 Task: Add a dentist appointment for a dental extraction on the 8th at 5:30 PM.
Action: Mouse moved to (83, 105)
Screenshot: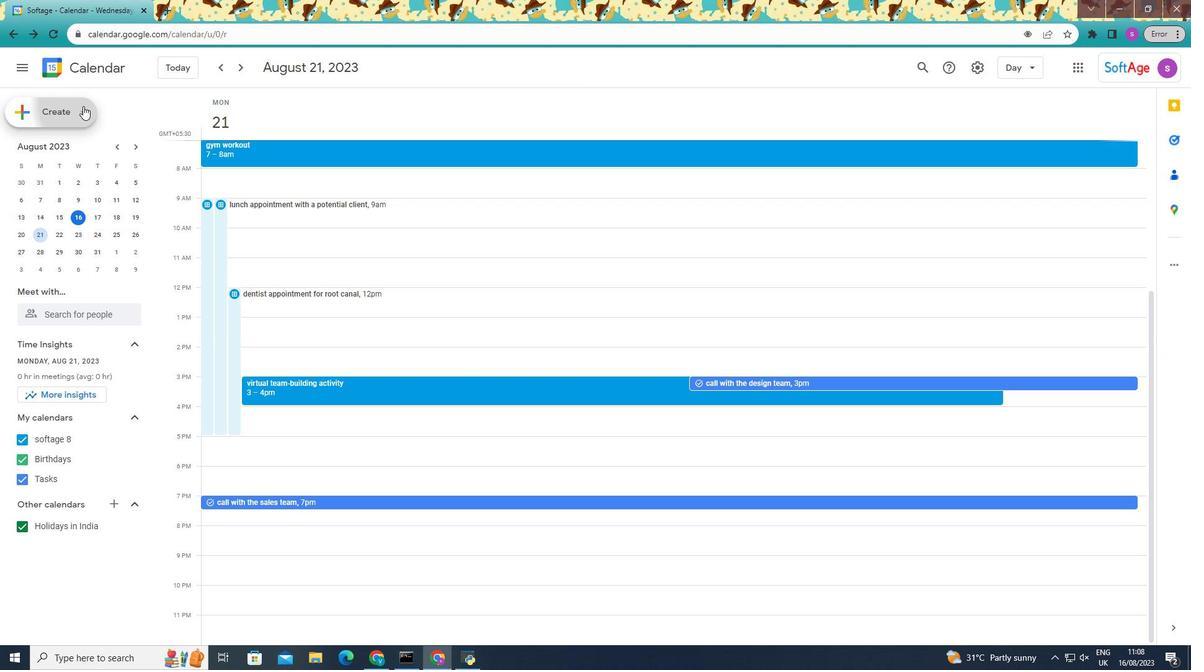 
Action: Mouse pressed left at (83, 105)
Screenshot: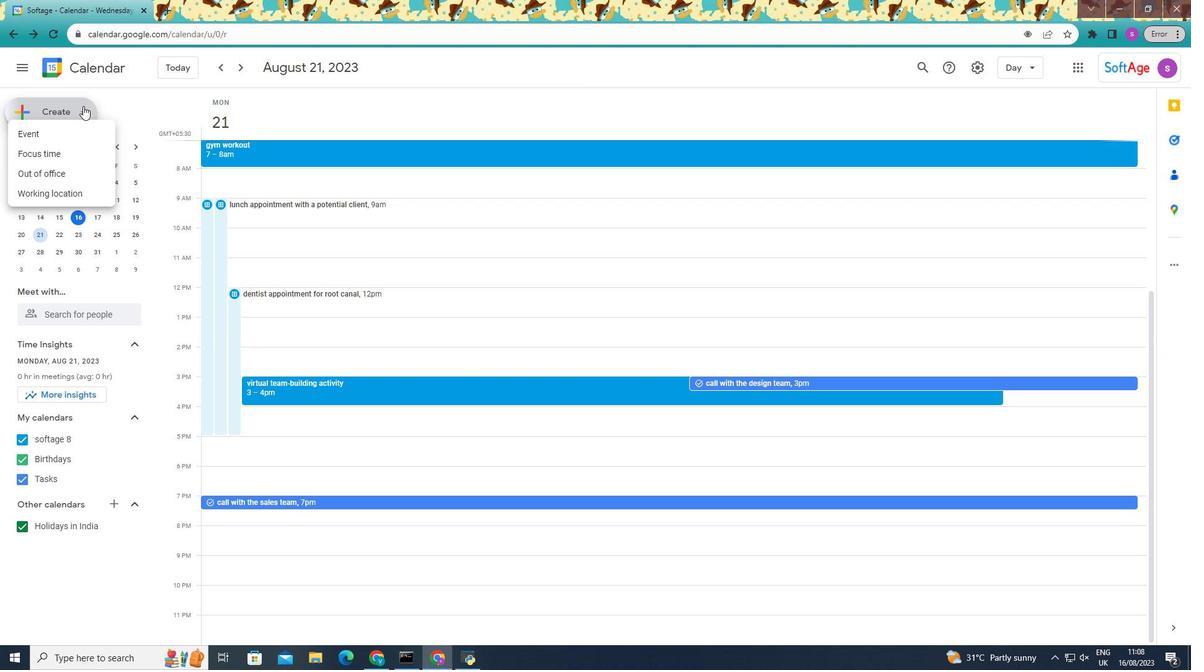 
Action: Mouse moved to (110, 245)
Screenshot: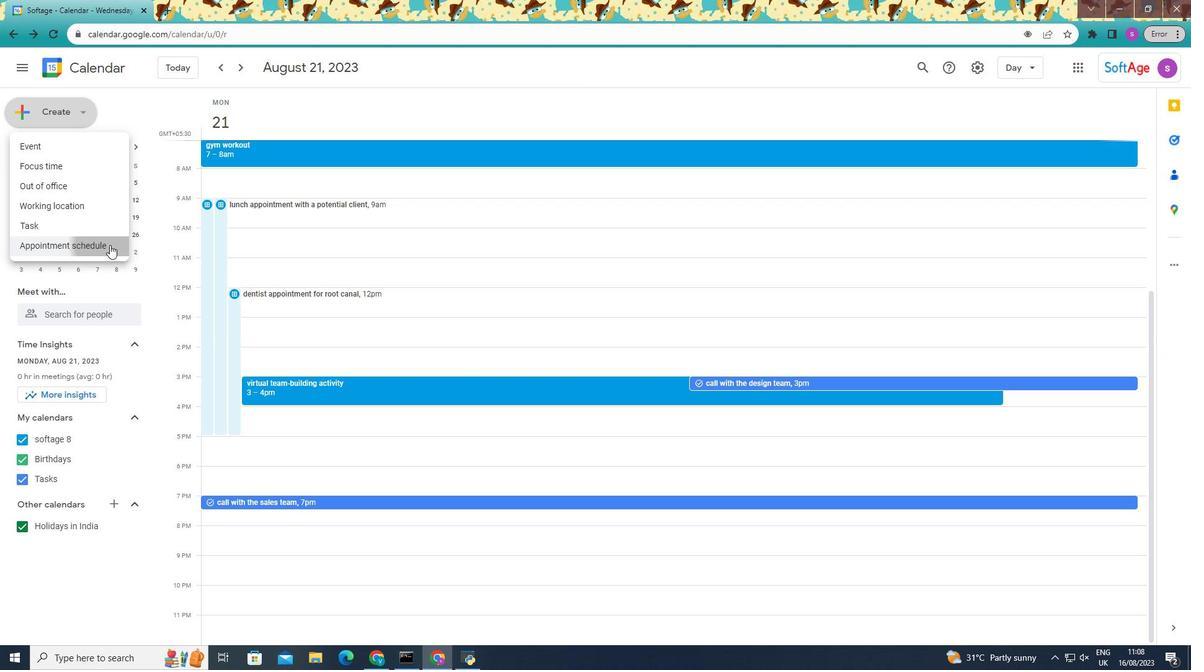 
Action: Mouse pressed left at (110, 245)
Screenshot: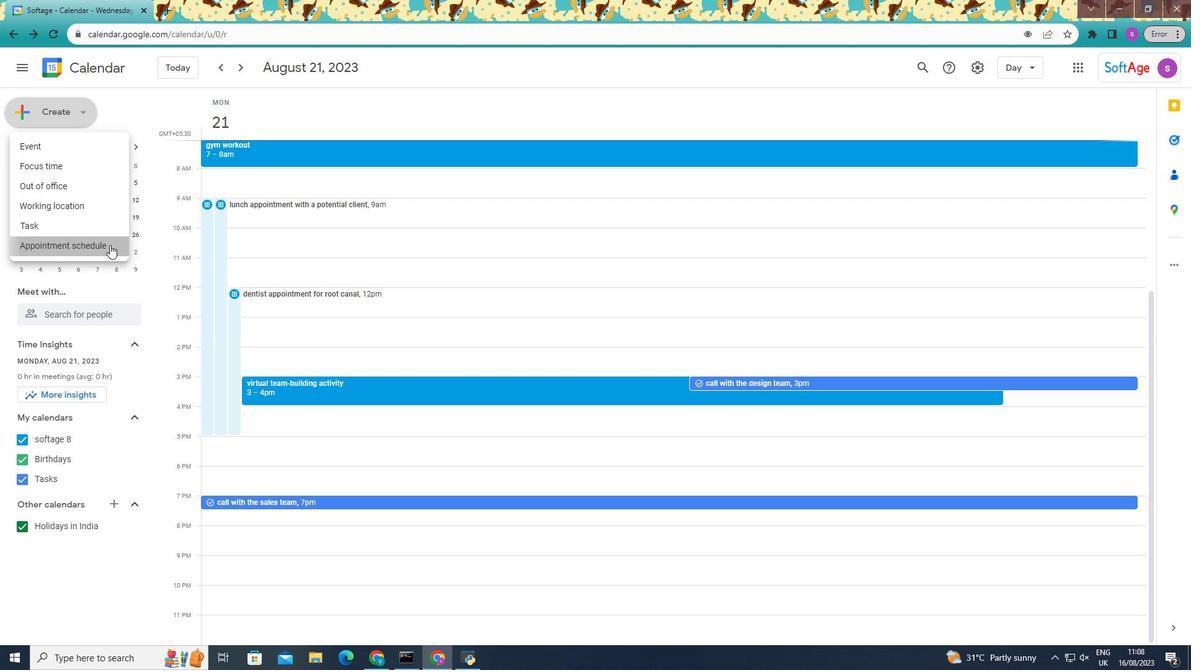 
Action: Mouse moved to (165, 109)
Screenshot: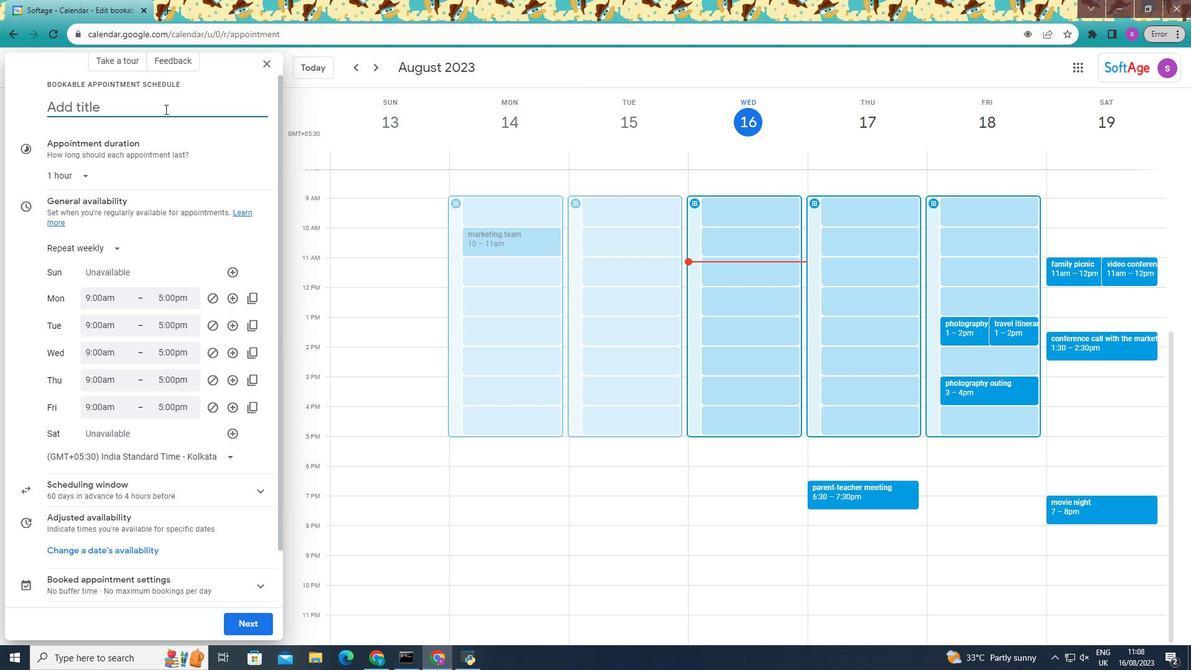 
Action: Mouse pressed left at (165, 109)
Screenshot: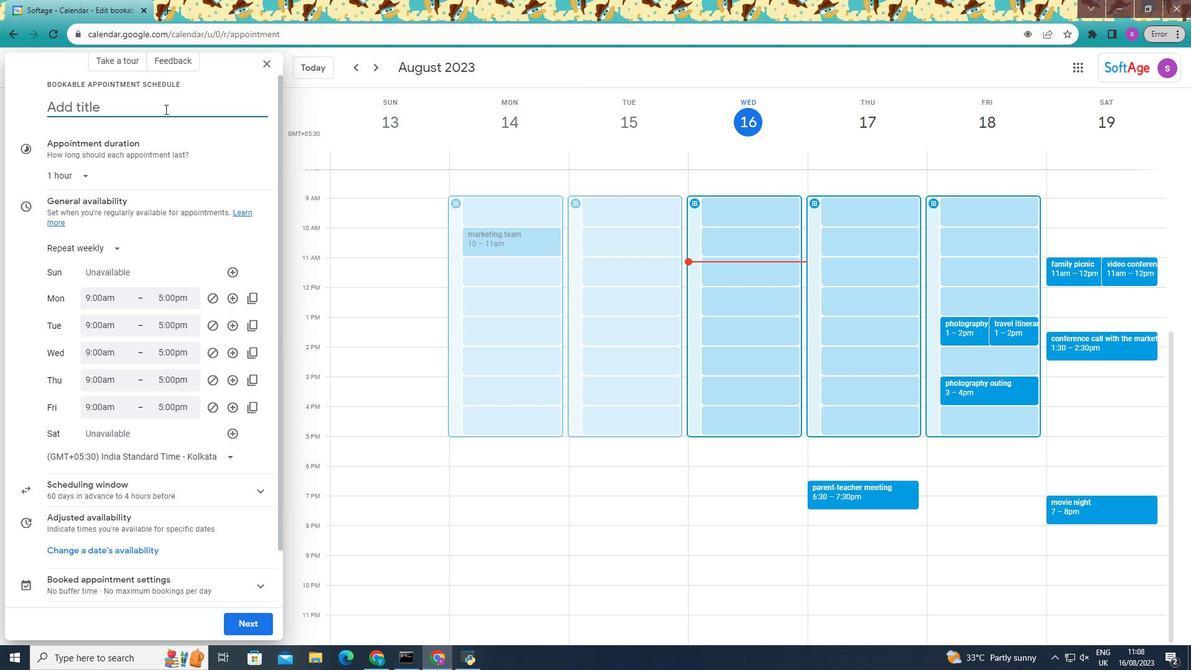 
Action: Key pressed <Key.shift>dentist<Key.space>appointment<Key.space>fr<Key.backspace>or<Key.space>a<Key.space>dental<Key.space>extraction<Key.space>
Screenshot: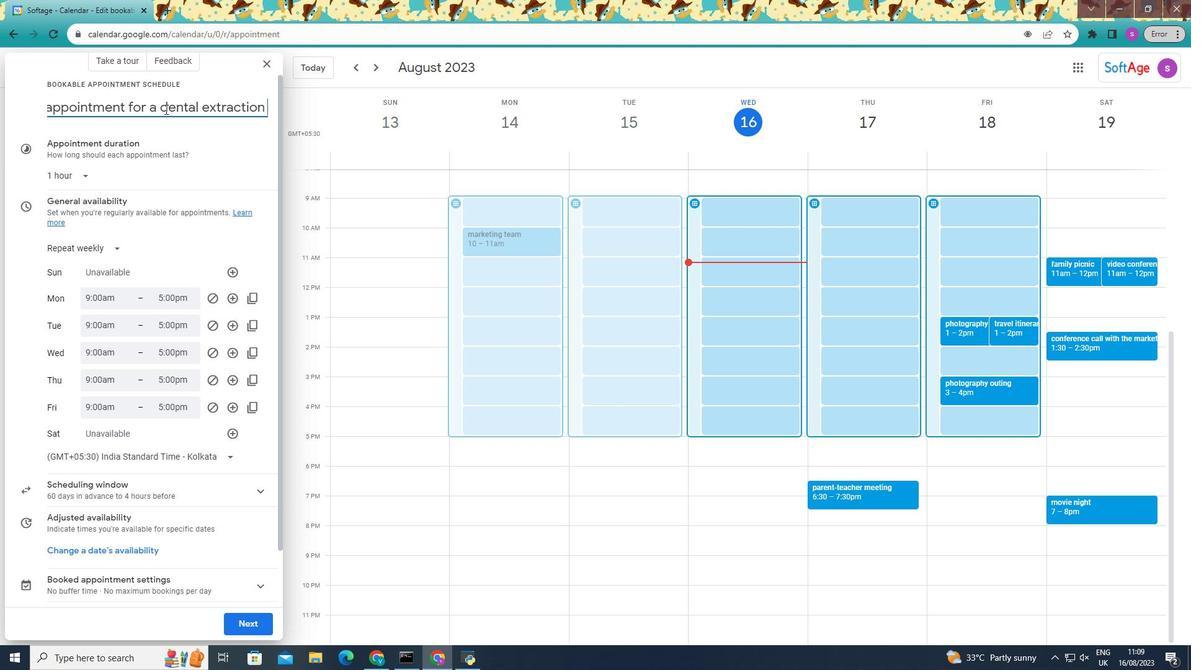 
Action: Mouse moved to (84, 253)
Screenshot: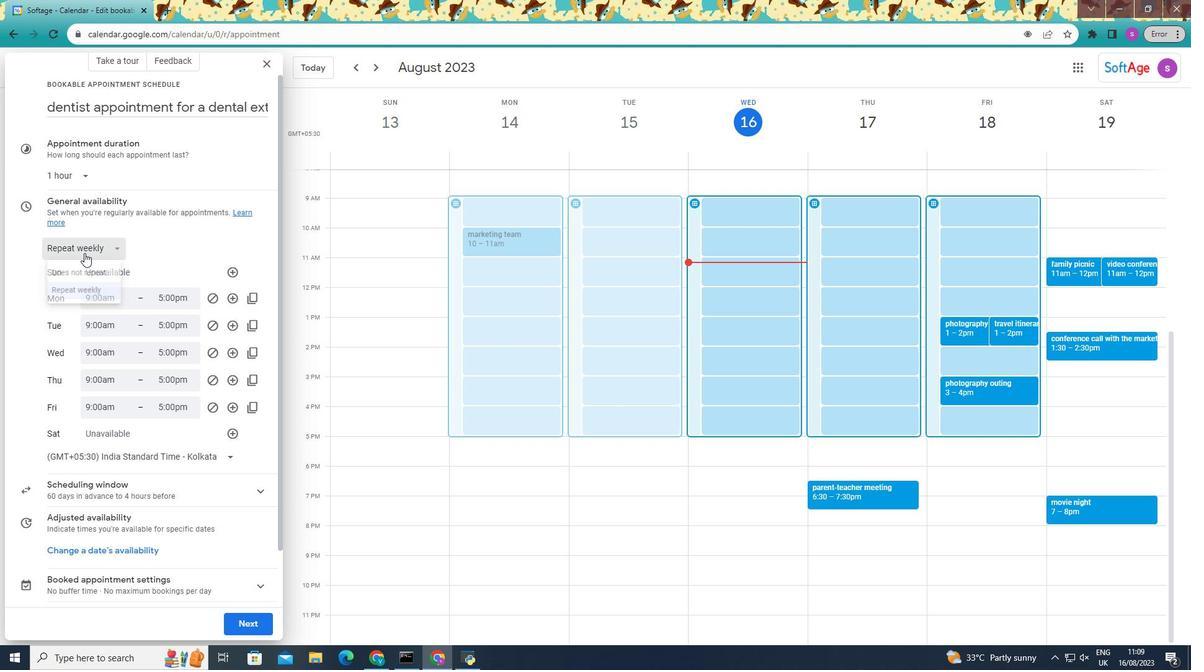 
Action: Mouse pressed left at (84, 253)
Screenshot: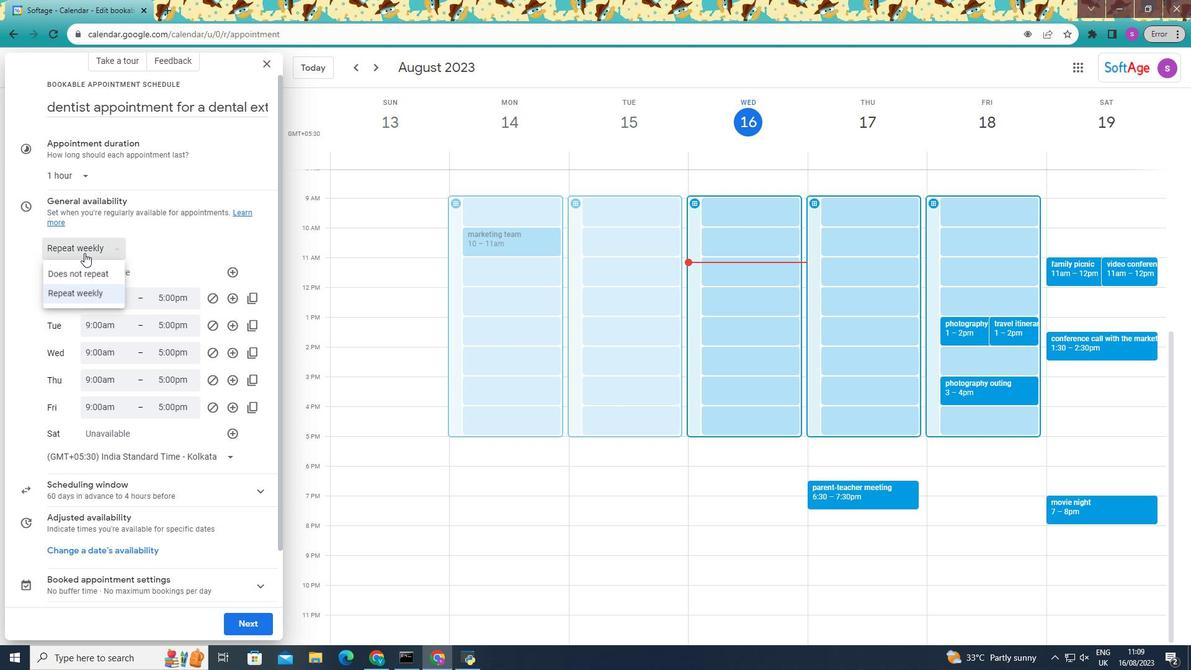 
Action: Mouse moved to (95, 270)
Screenshot: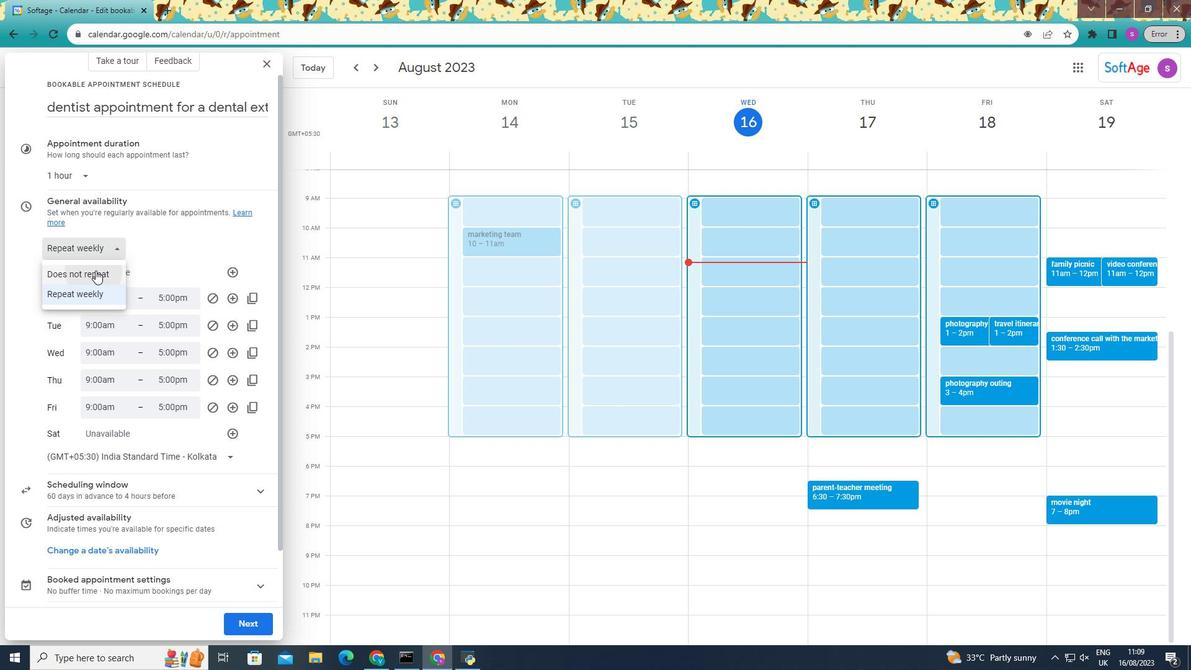 
Action: Mouse pressed left at (95, 270)
Screenshot: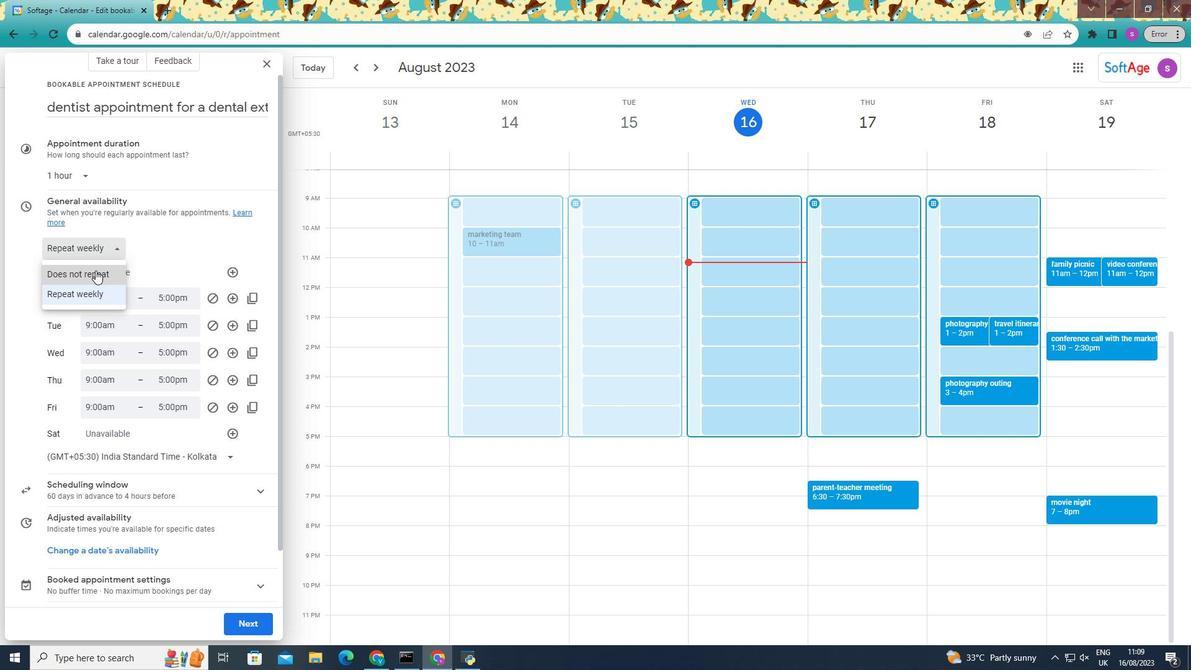 
Action: Mouse moved to (99, 242)
Screenshot: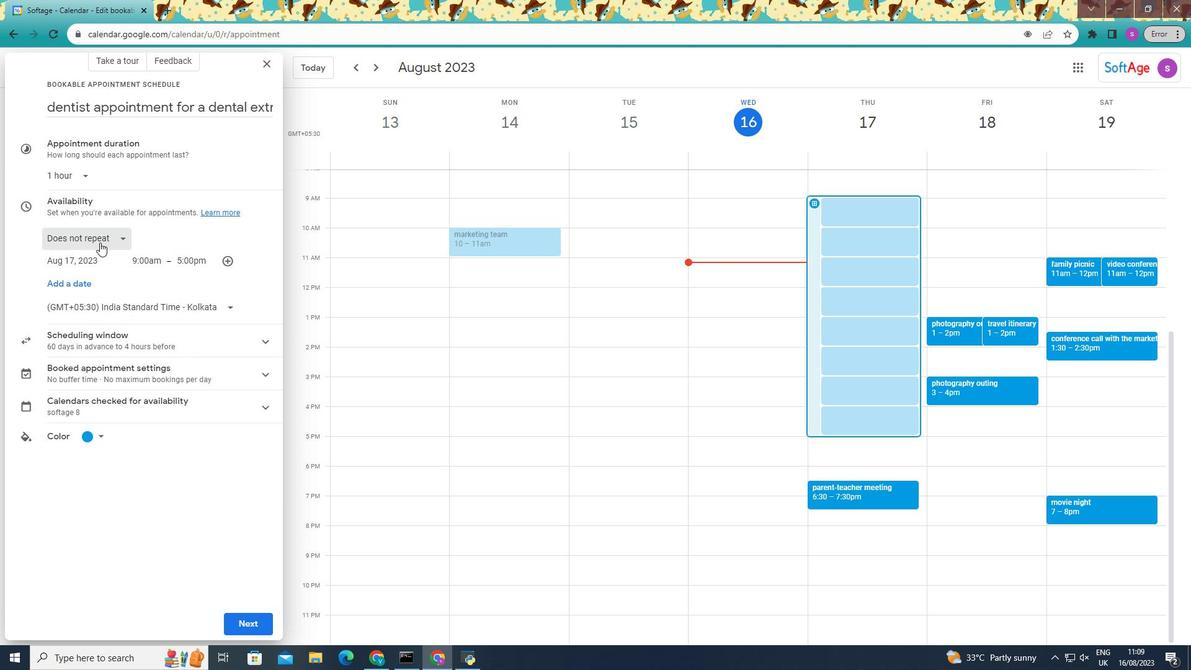 
Action: Mouse pressed left at (99, 242)
Screenshot: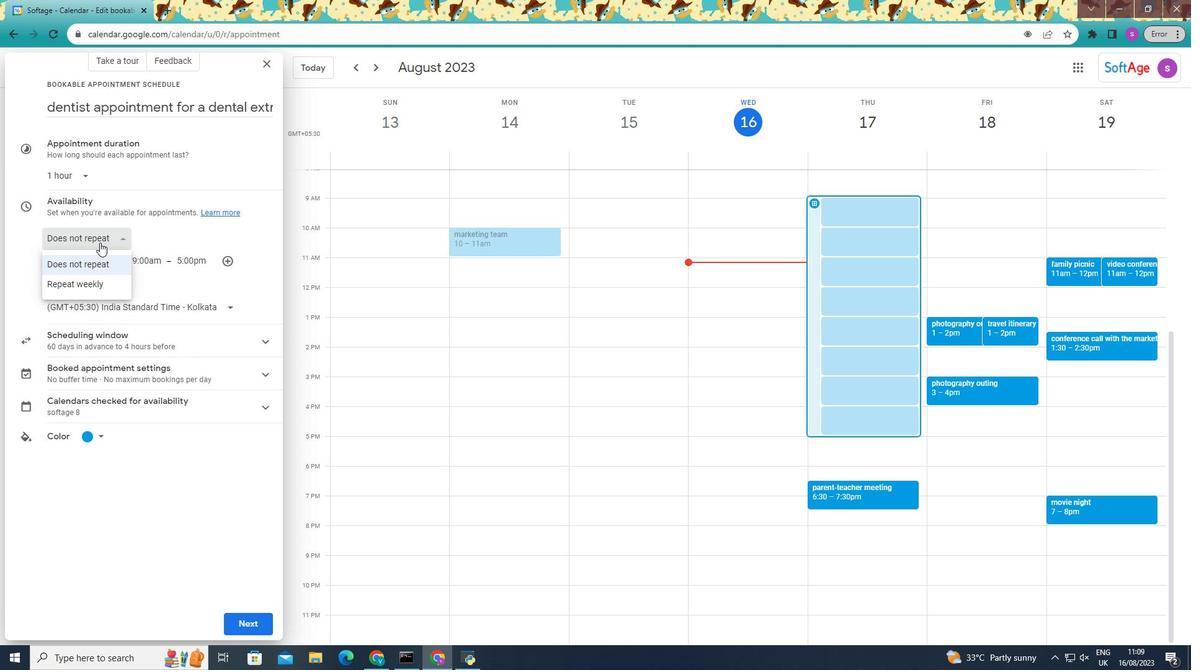 
Action: Mouse moved to (99, 261)
Screenshot: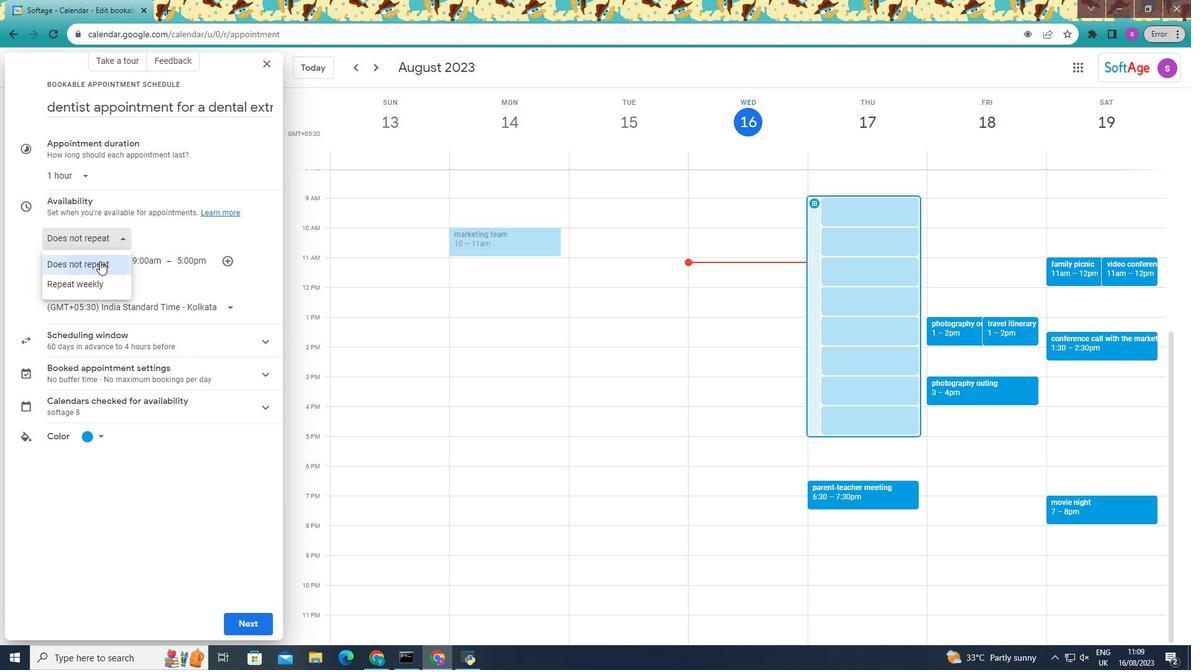 
Action: Mouse pressed left at (99, 261)
Screenshot: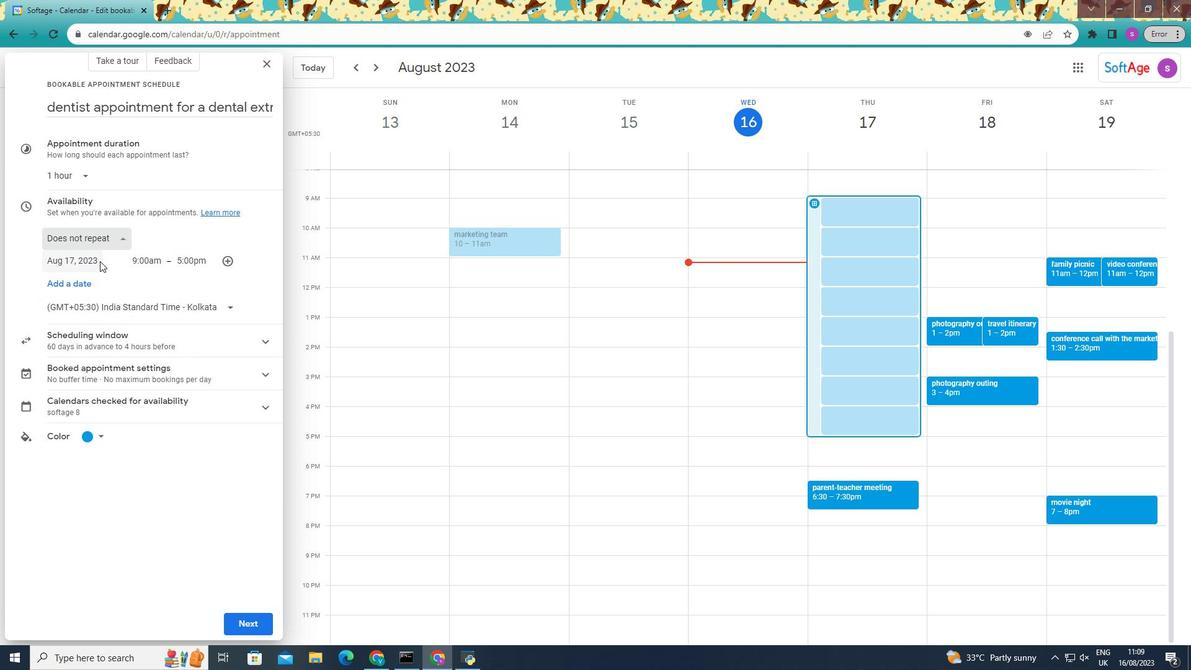 
Action: Mouse moved to (93, 260)
Screenshot: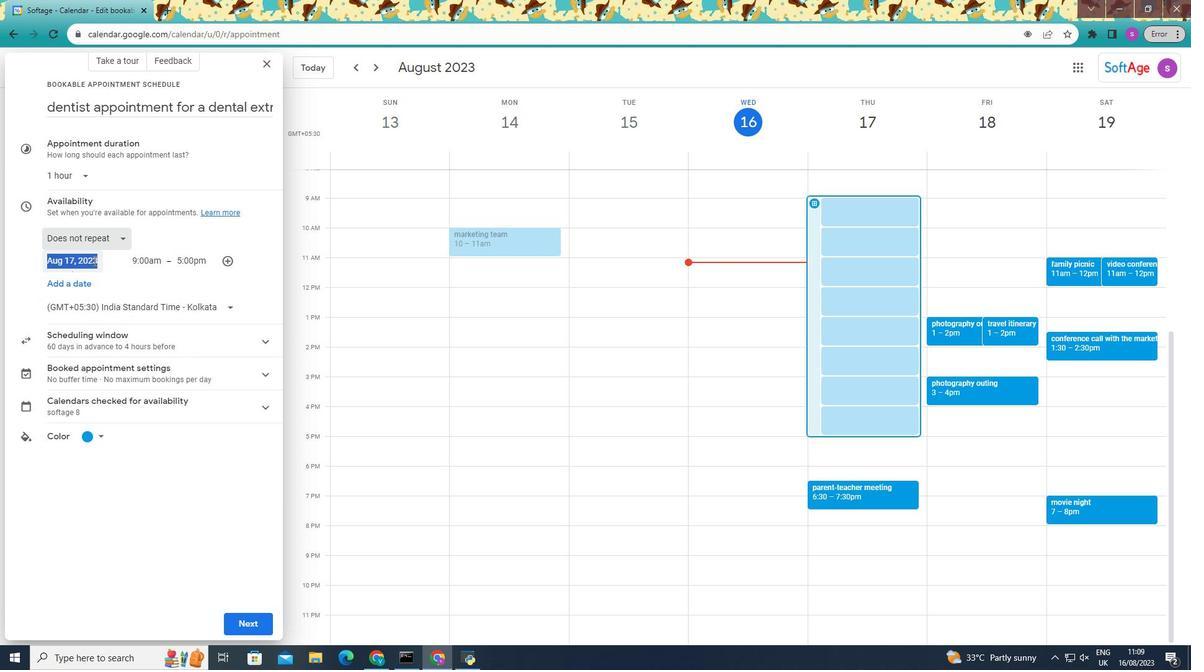 
Action: Mouse pressed left at (93, 260)
Screenshot: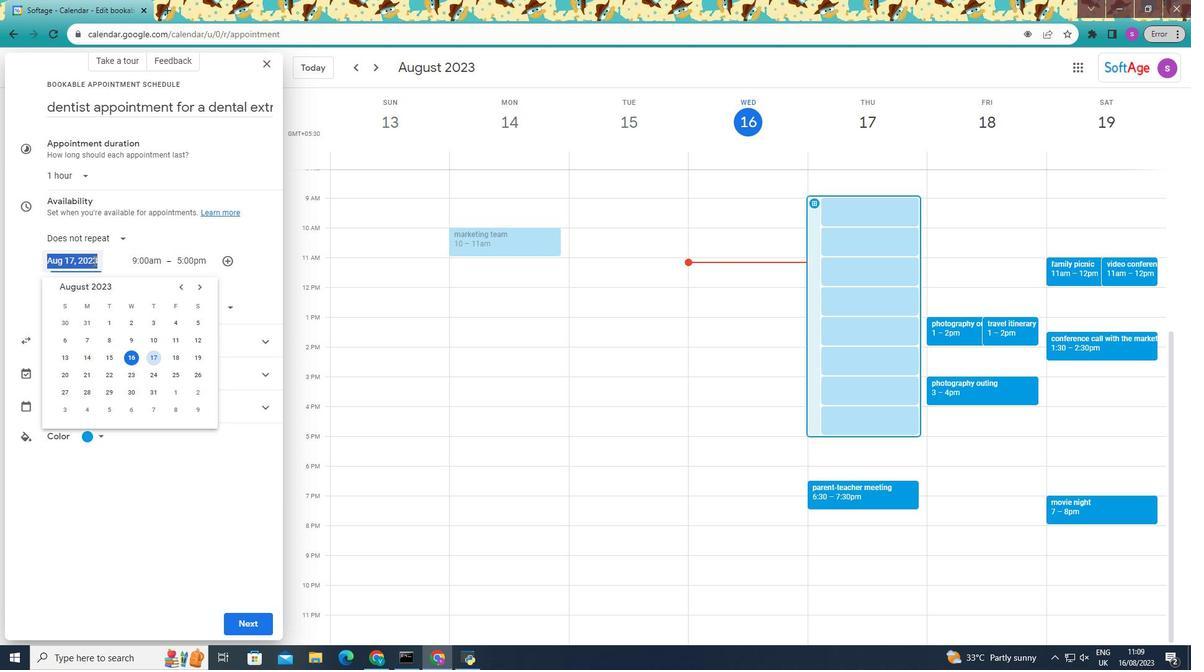 
Action: Mouse moved to (201, 288)
Screenshot: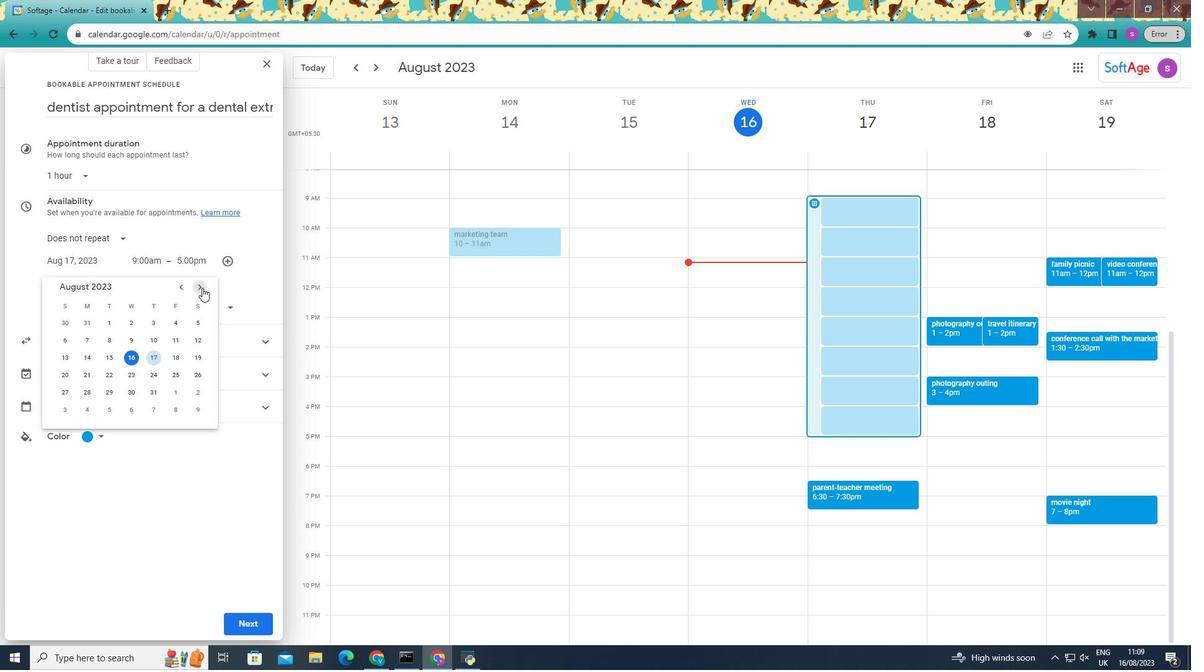 
Action: Mouse pressed left at (201, 288)
Screenshot: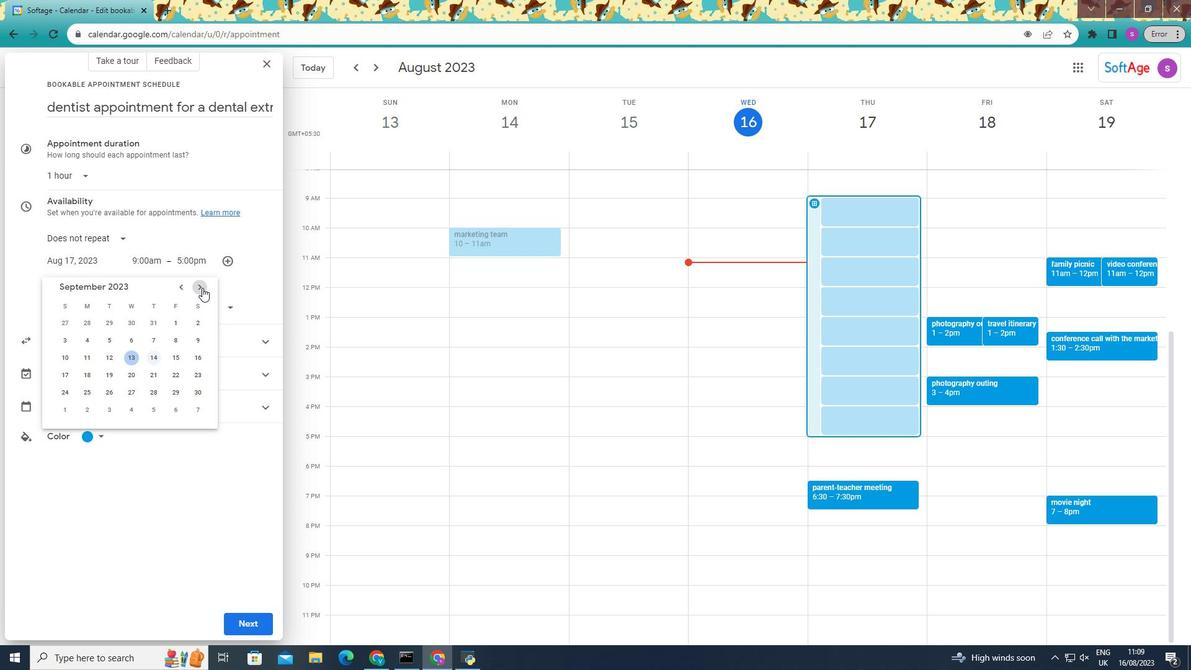 
Action: Mouse moved to (171, 341)
Screenshot: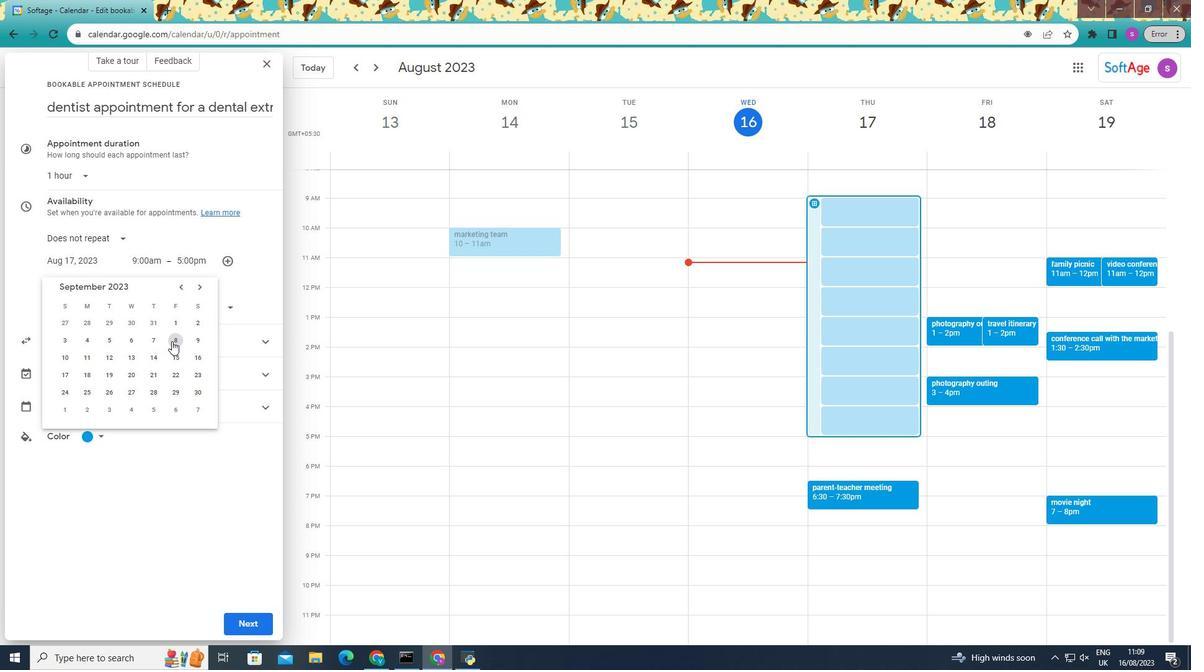 
Action: Mouse pressed left at (171, 341)
Screenshot: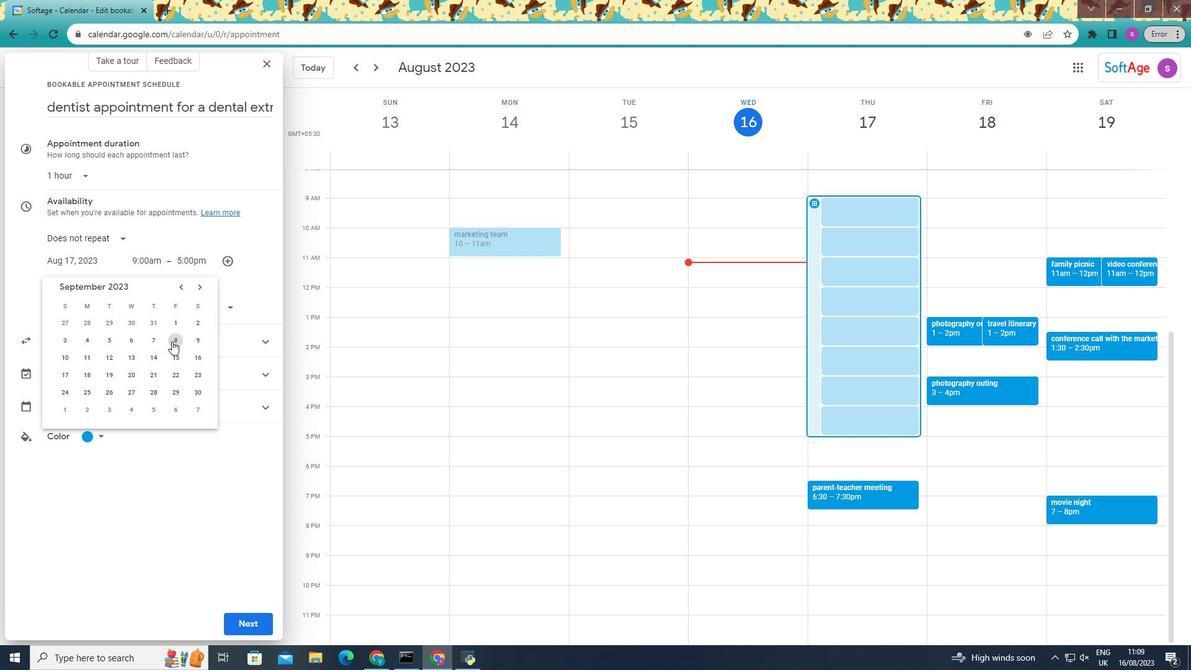 
Action: Mouse moved to (156, 266)
Screenshot: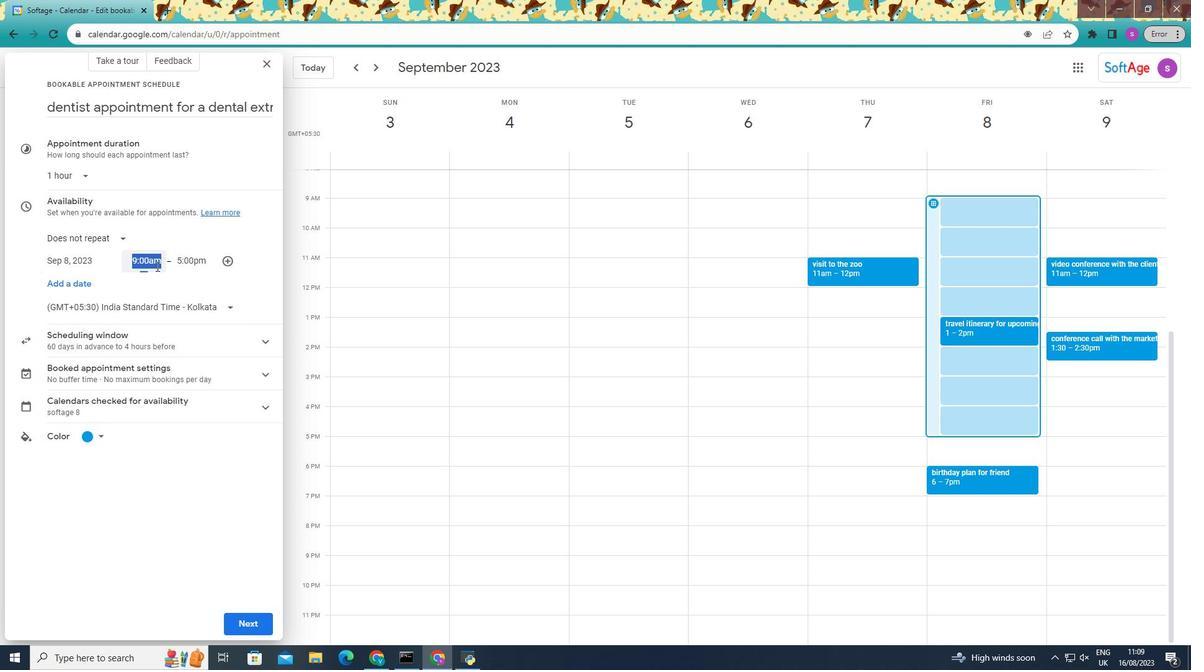 
Action: Mouse pressed left at (156, 266)
Screenshot: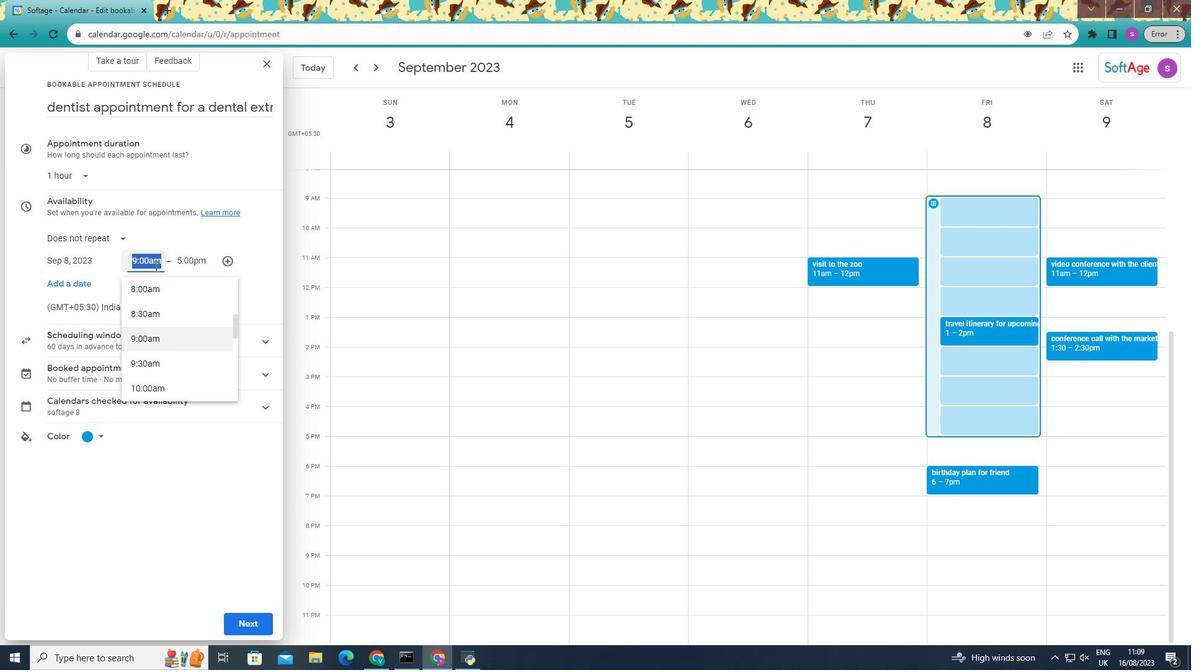 
Action: Mouse moved to (163, 348)
Screenshot: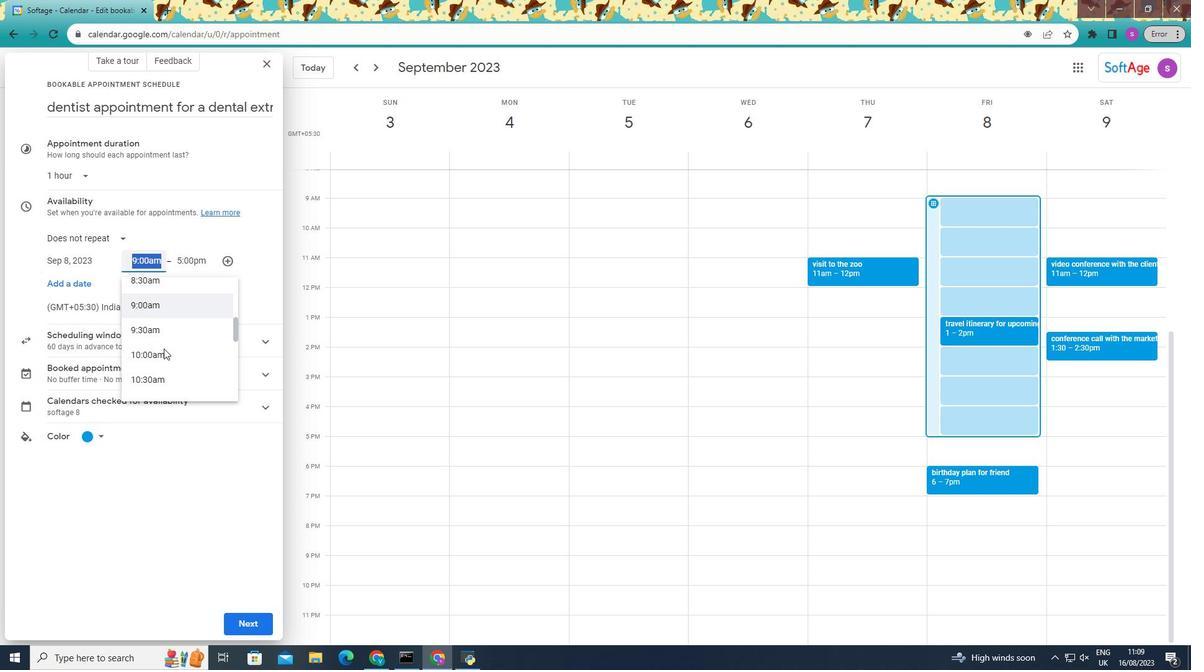 
Action: Mouse scrolled (163, 348) with delta (0, 0)
Screenshot: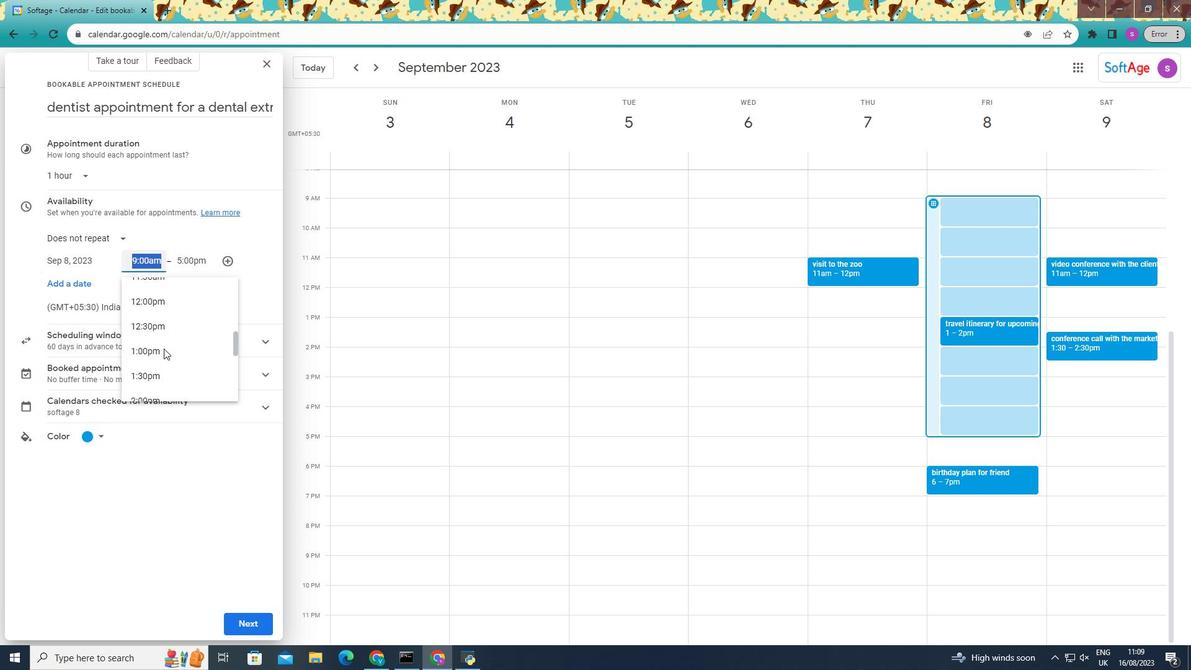 
Action: Mouse scrolled (163, 348) with delta (0, 0)
Screenshot: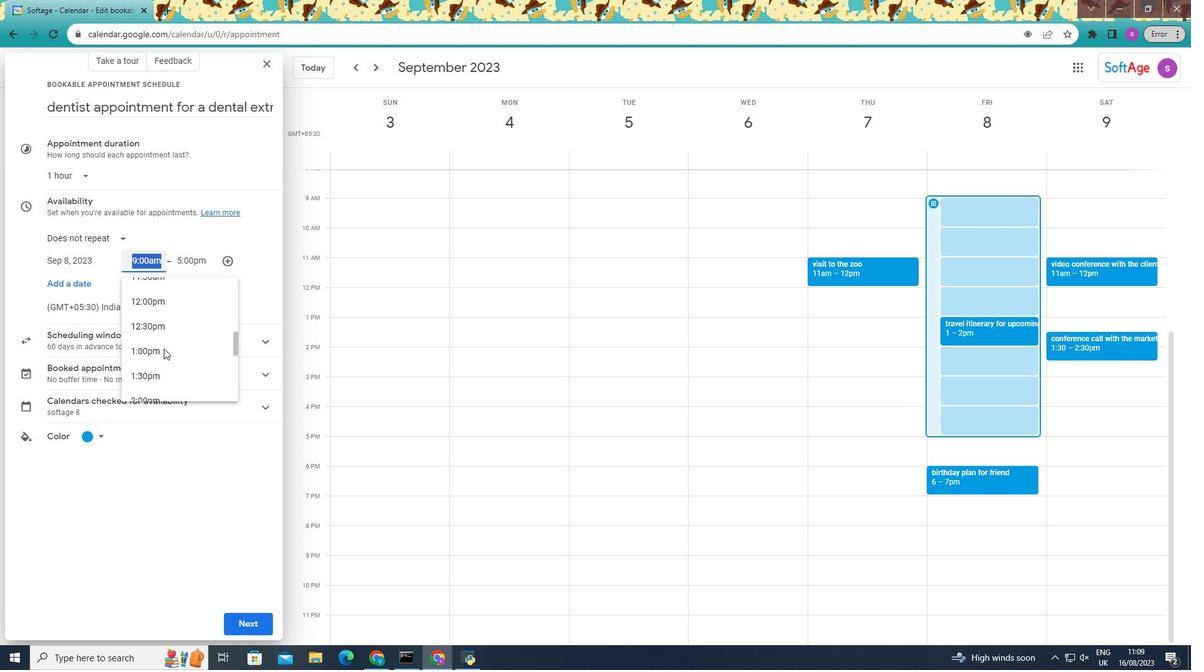 
Action: Mouse scrolled (163, 348) with delta (0, 0)
Screenshot: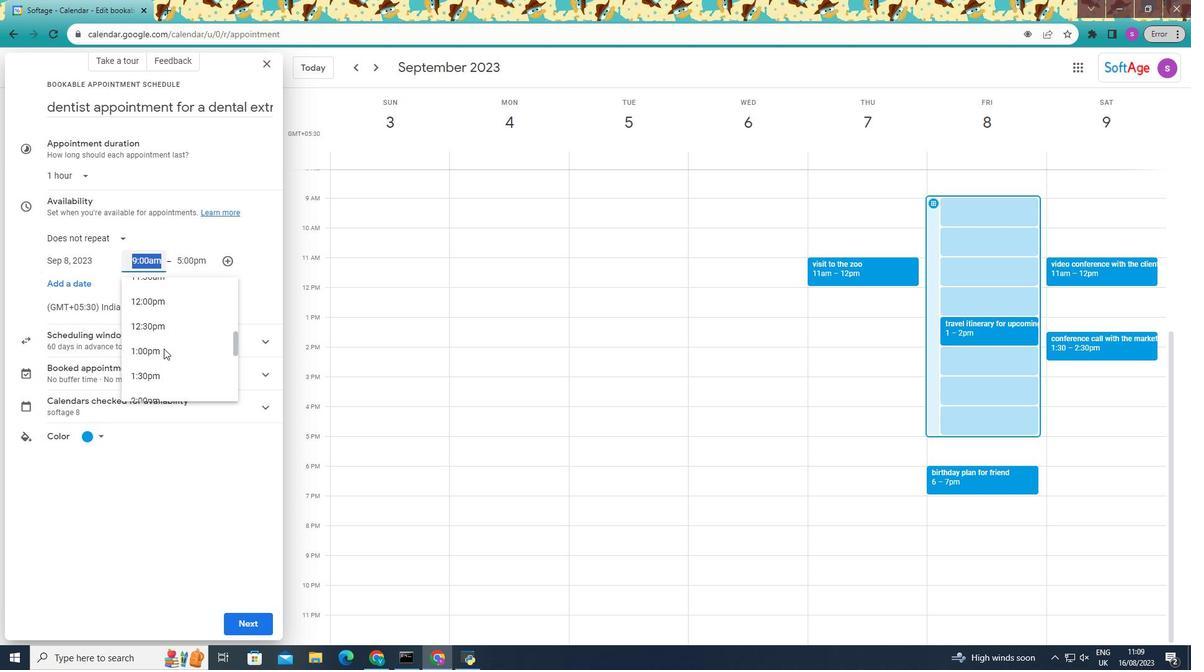 
Action: Mouse scrolled (163, 348) with delta (0, 0)
Screenshot: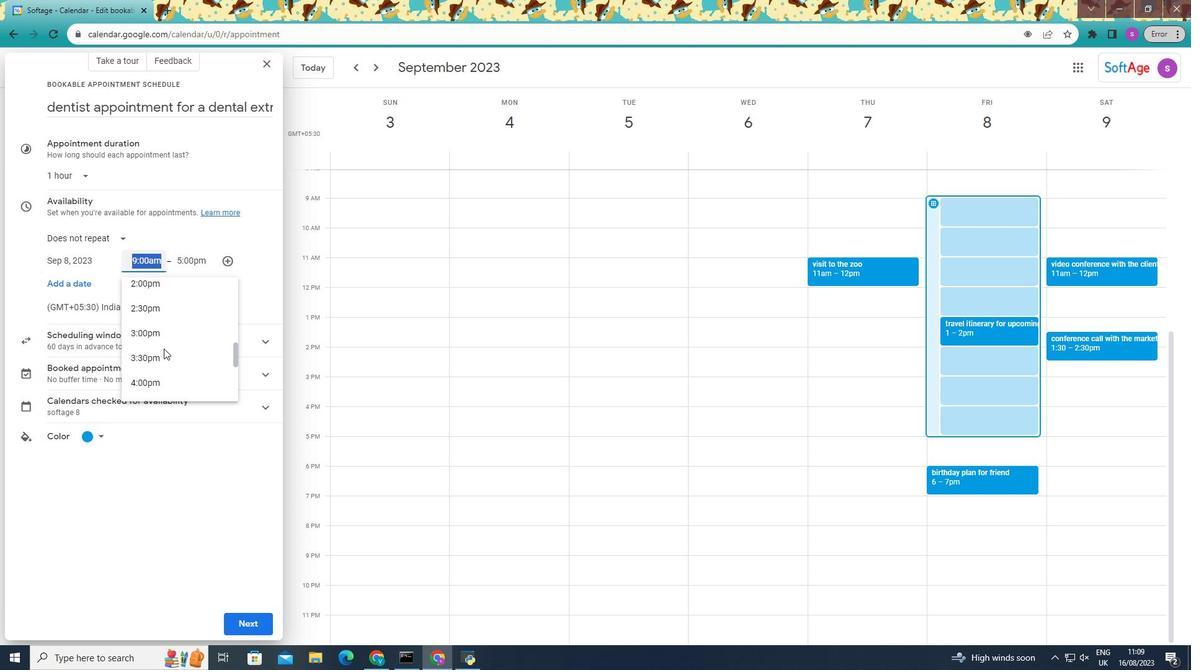 
Action: Mouse scrolled (163, 348) with delta (0, 0)
Screenshot: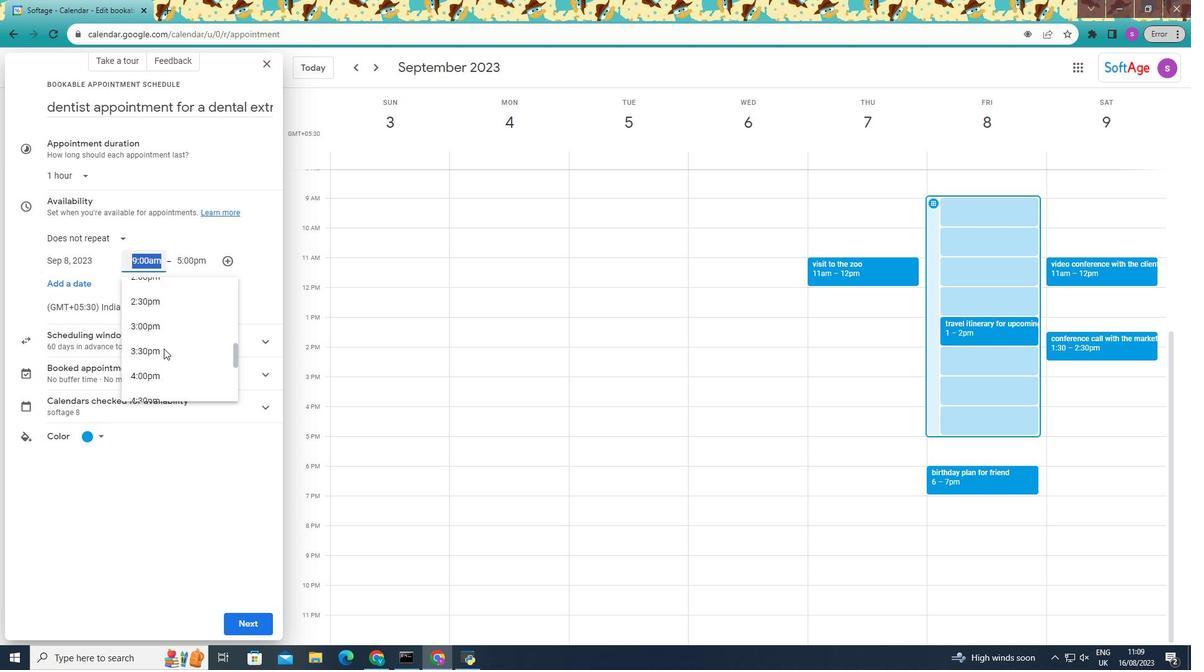 
Action: Mouse scrolled (163, 348) with delta (0, 0)
Screenshot: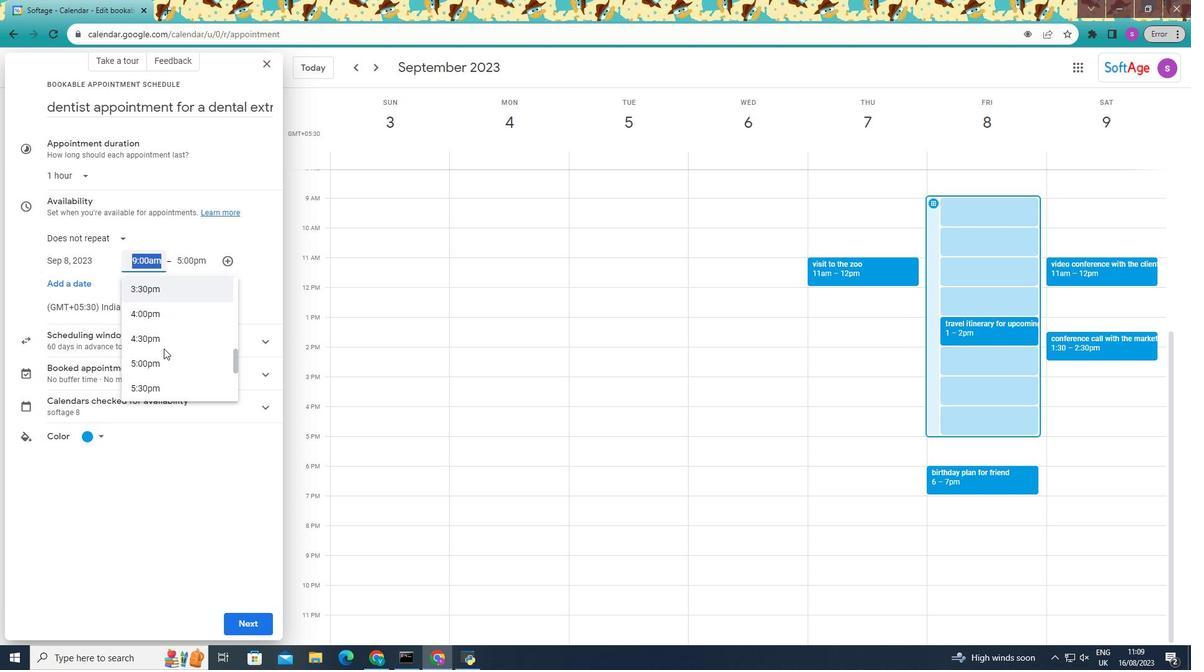 
Action: Mouse moved to (154, 387)
Screenshot: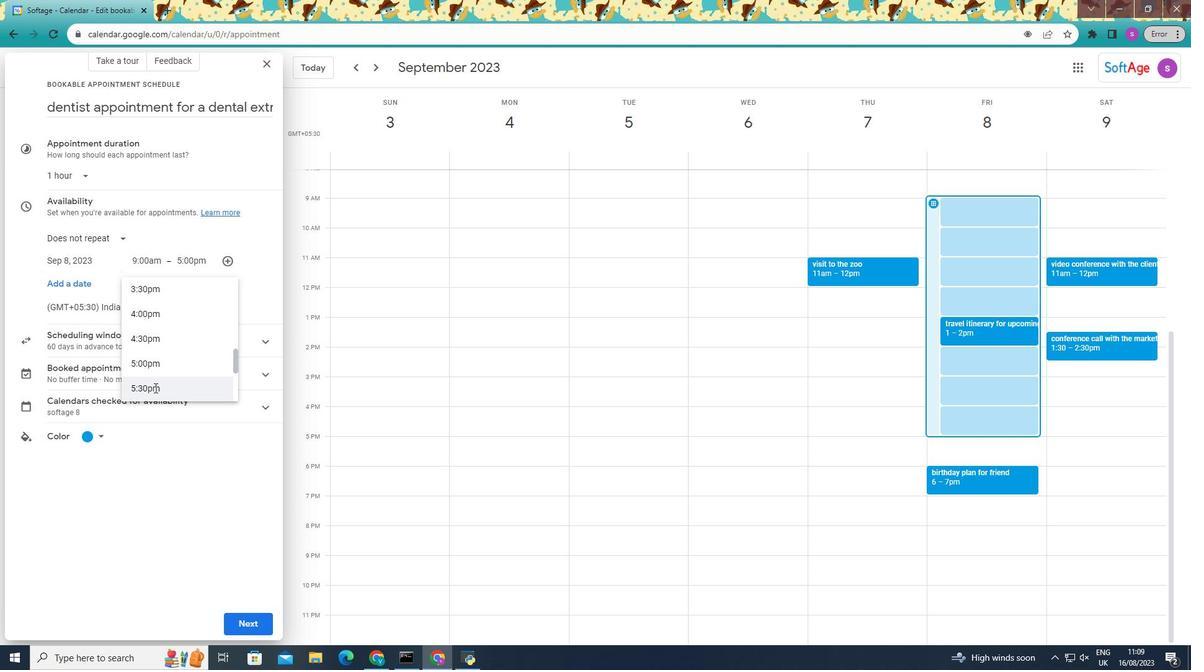 
Action: Mouse pressed left at (154, 387)
Screenshot: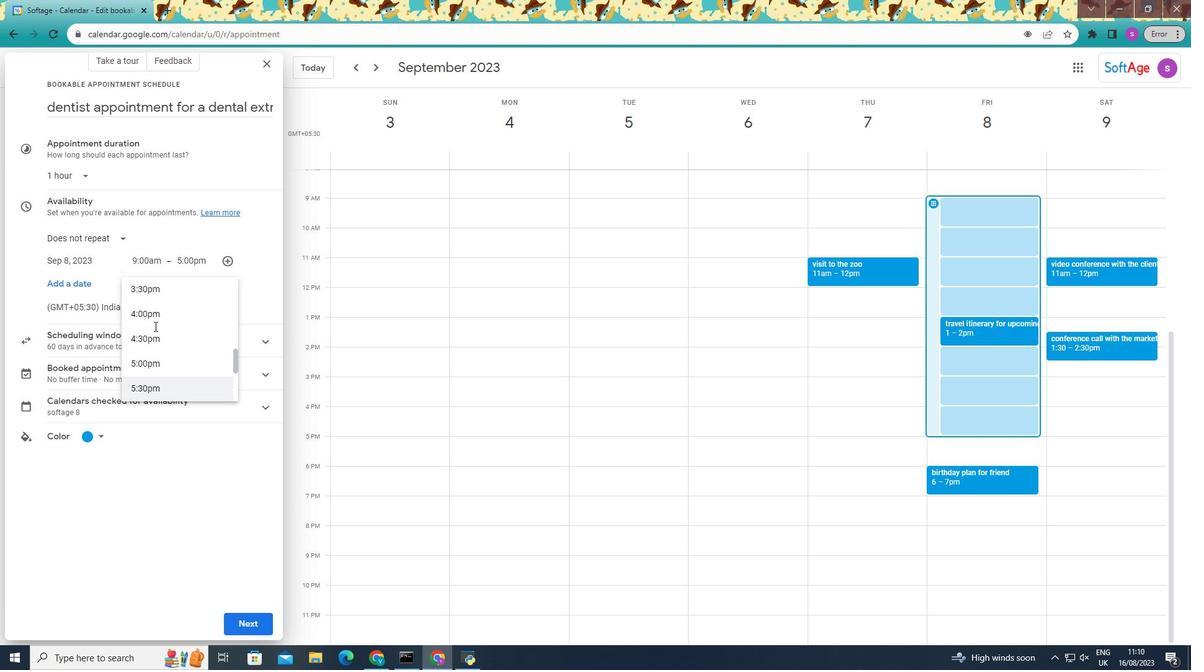 
Action: Mouse moved to (198, 255)
Screenshot: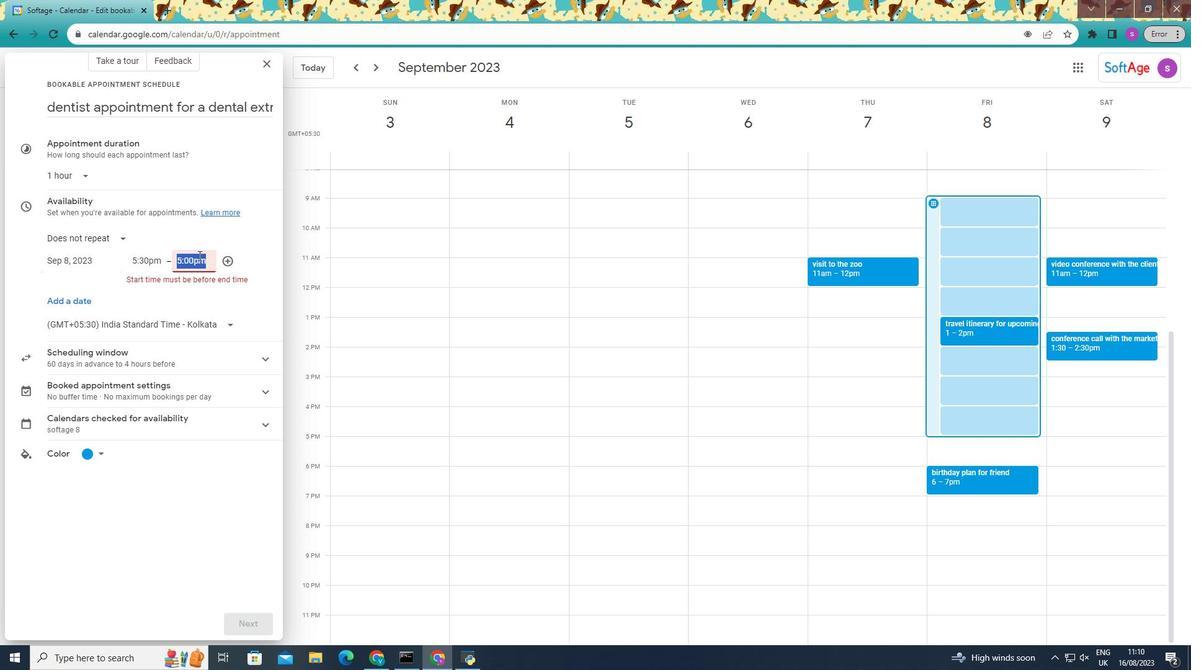 
Action: Mouse pressed left at (198, 255)
Screenshot: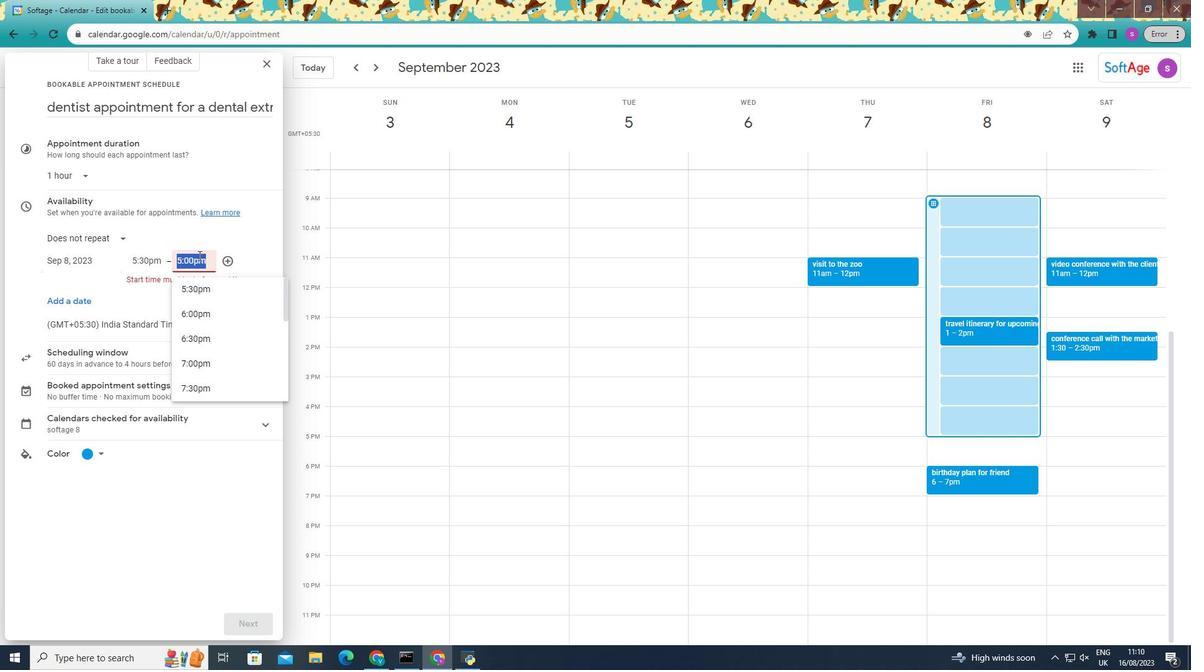 
Action: Mouse moved to (209, 359)
Screenshot: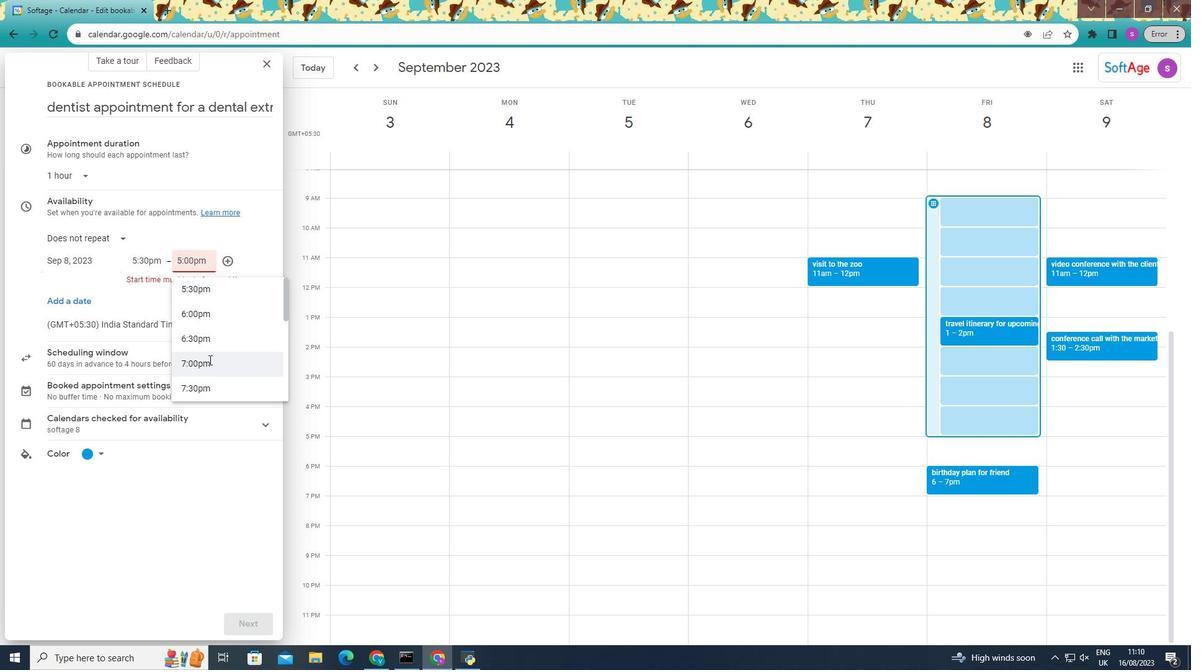 
Action: Mouse pressed left at (209, 359)
Screenshot: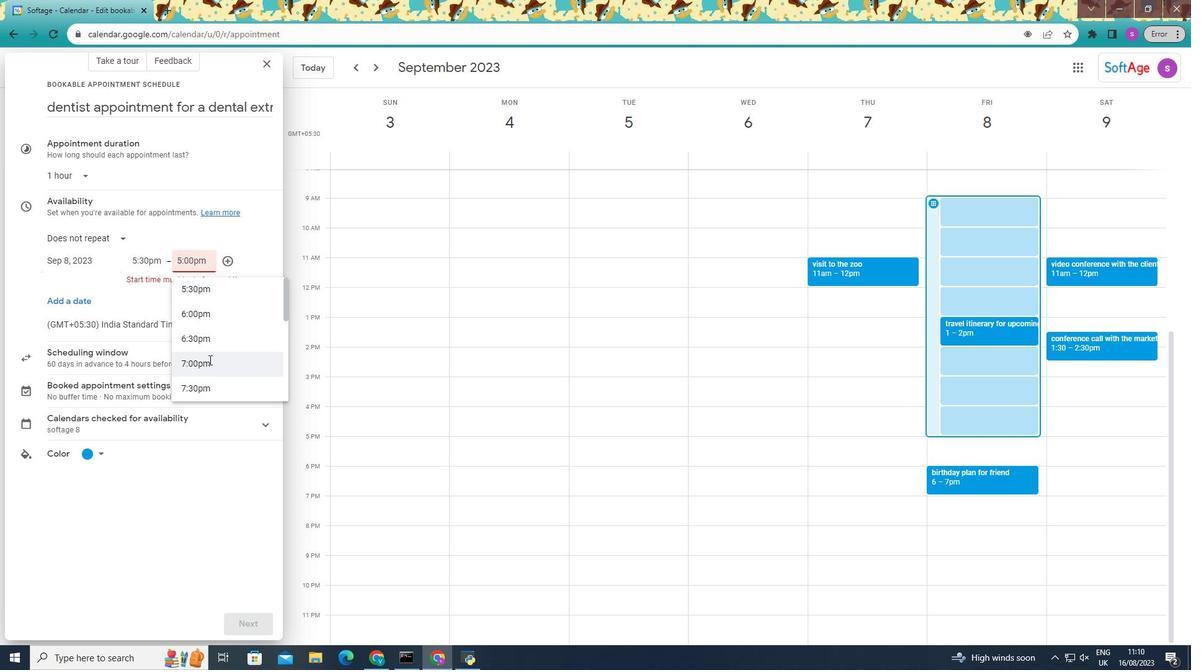 
Action: Mouse moved to (237, 623)
Screenshot: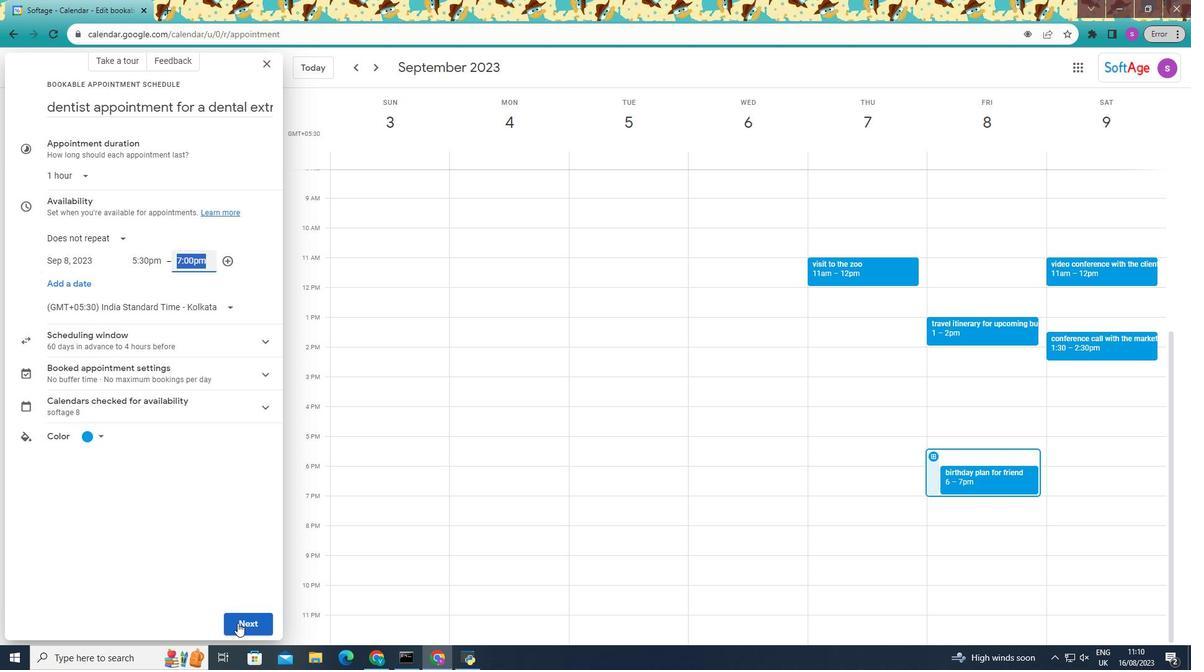 
Action: Mouse pressed left at (237, 623)
Screenshot: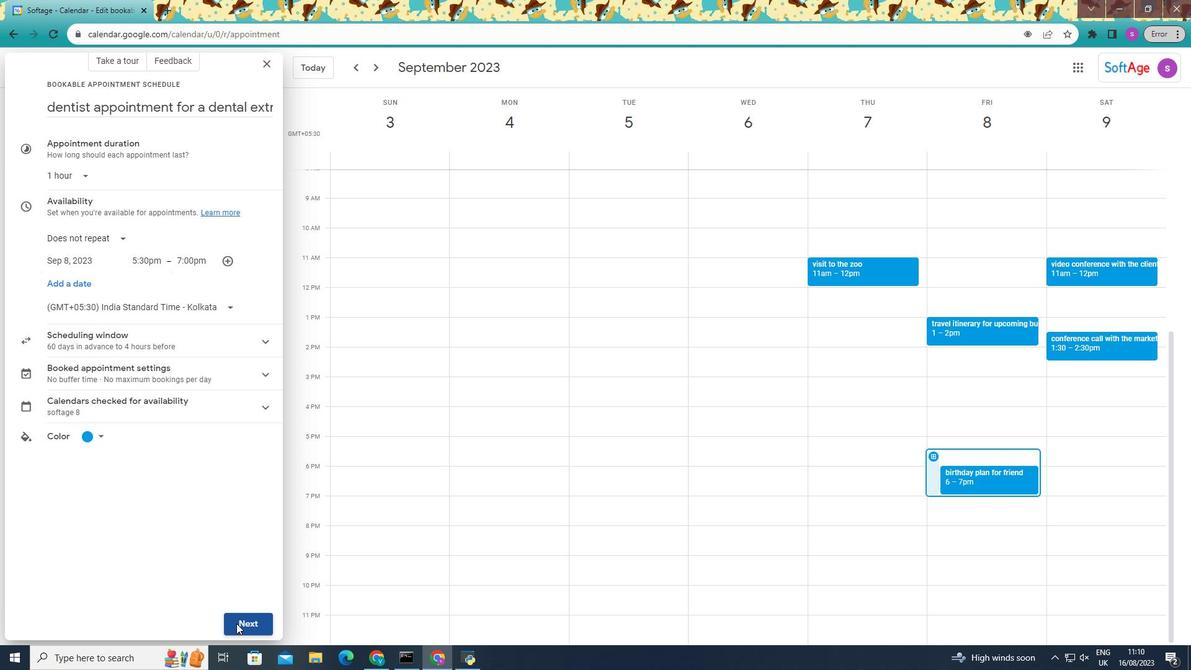 
Action: Mouse moved to (240, 624)
Screenshot: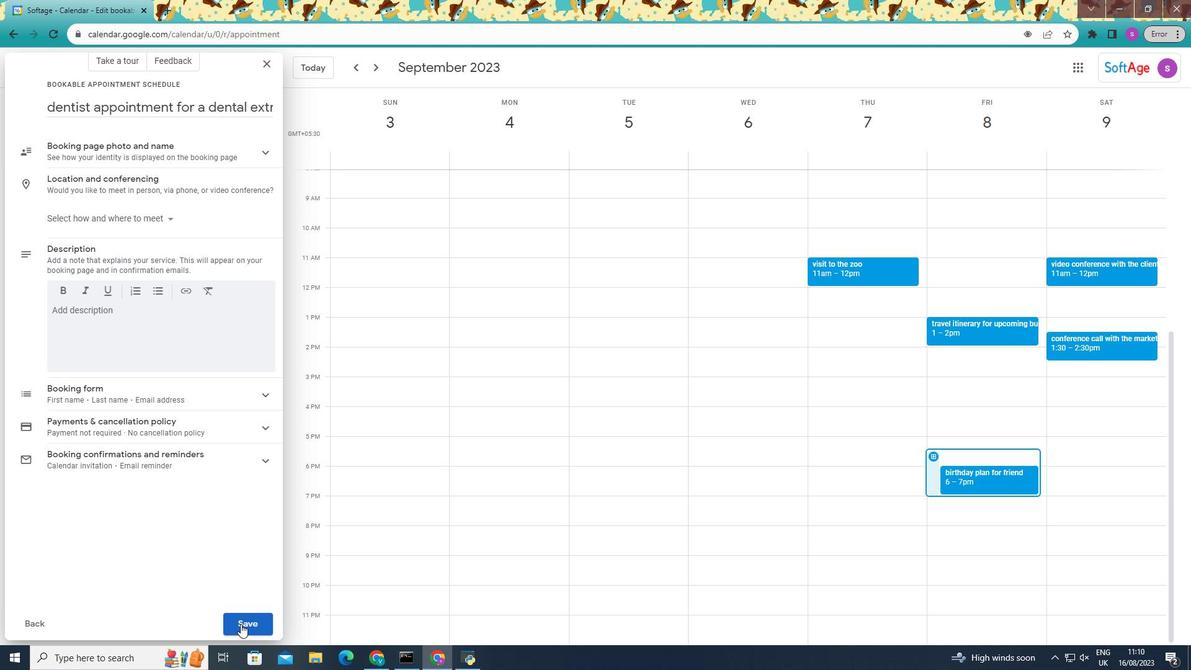 
Action: Mouse pressed left at (240, 624)
Screenshot: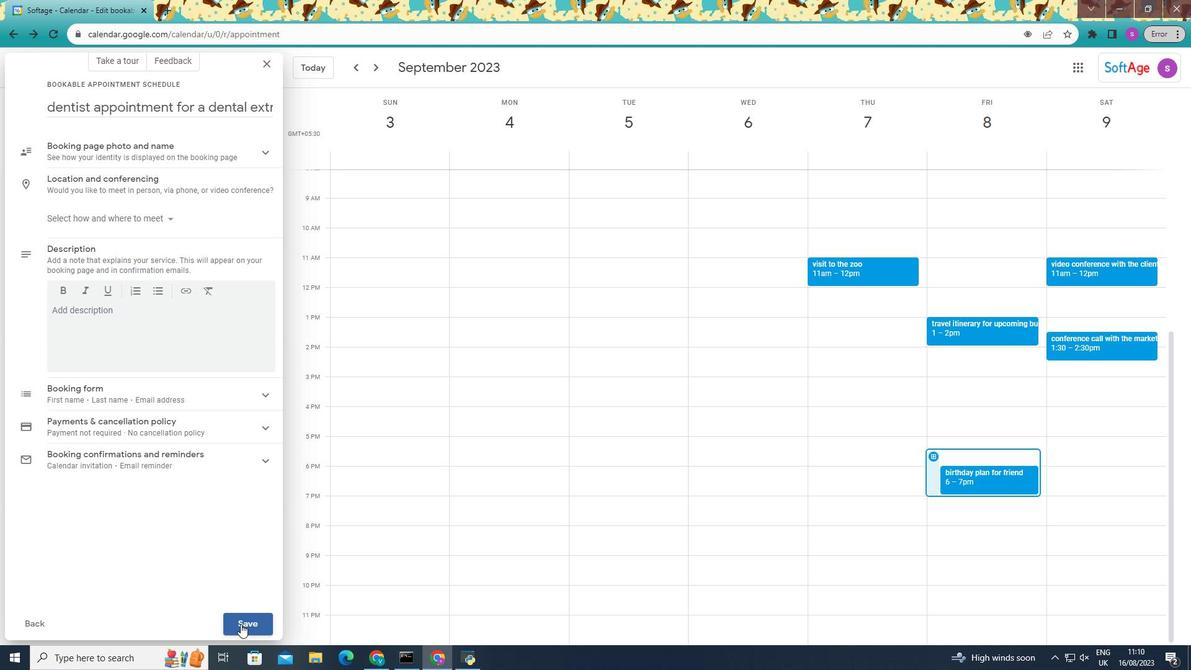
Action: Mouse moved to (701, 341)
Screenshot: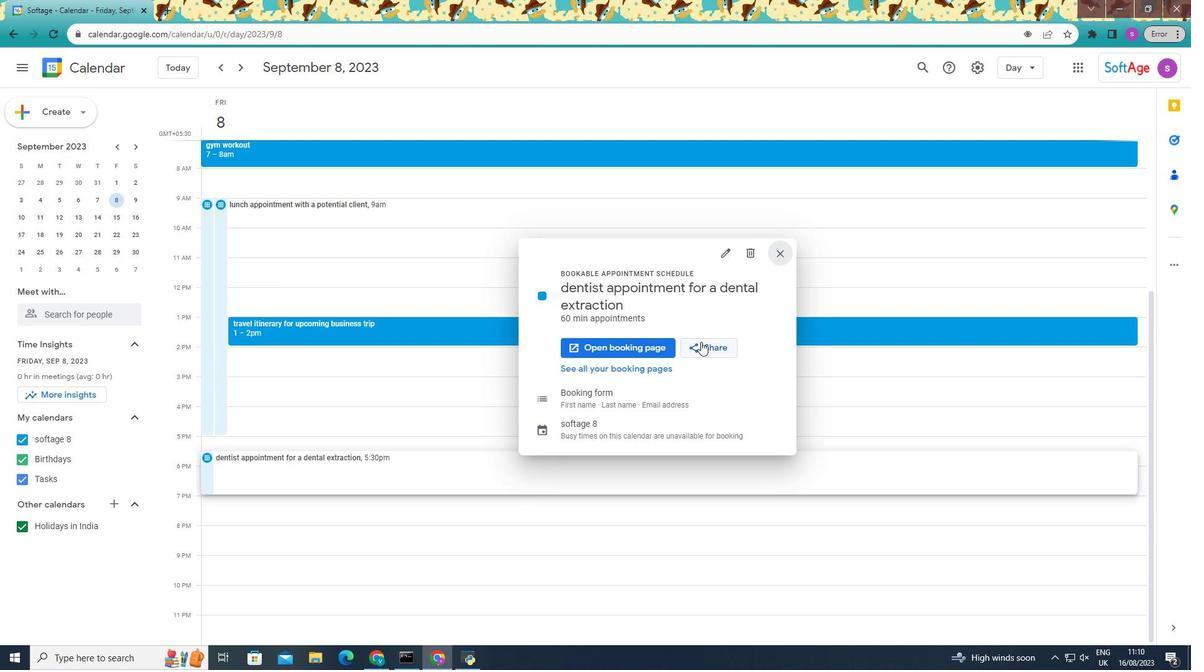 
